 Task: Add a macro name "Customer not available" in customer not resonding.
Action: Mouse moved to (19, 293)
Screenshot: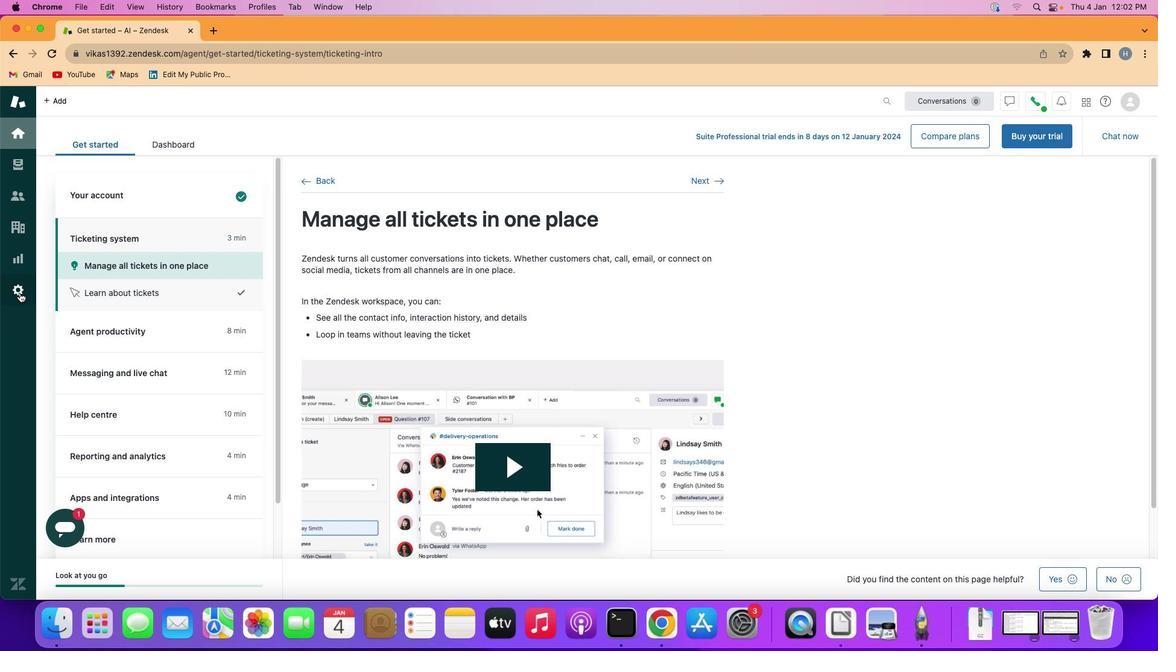 
Action: Mouse pressed left at (19, 293)
Screenshot: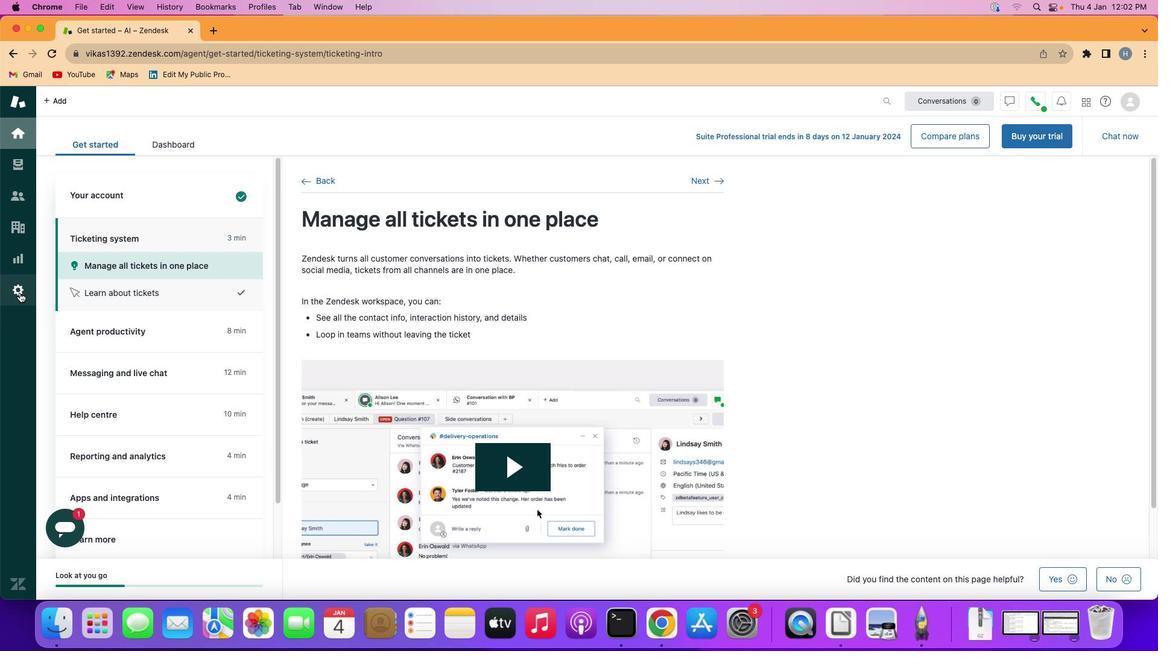 
Action: Mouse moved to (234, 492)
Screenshot: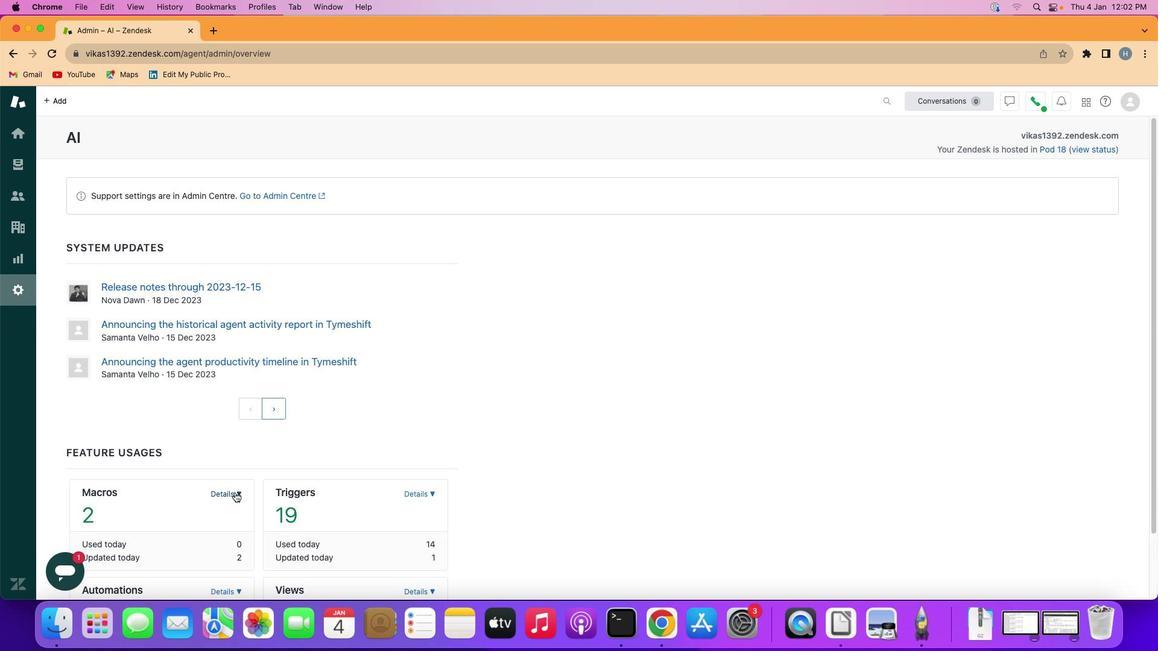 
Action: Mouse pressed left at (234, 492)
Screenshot: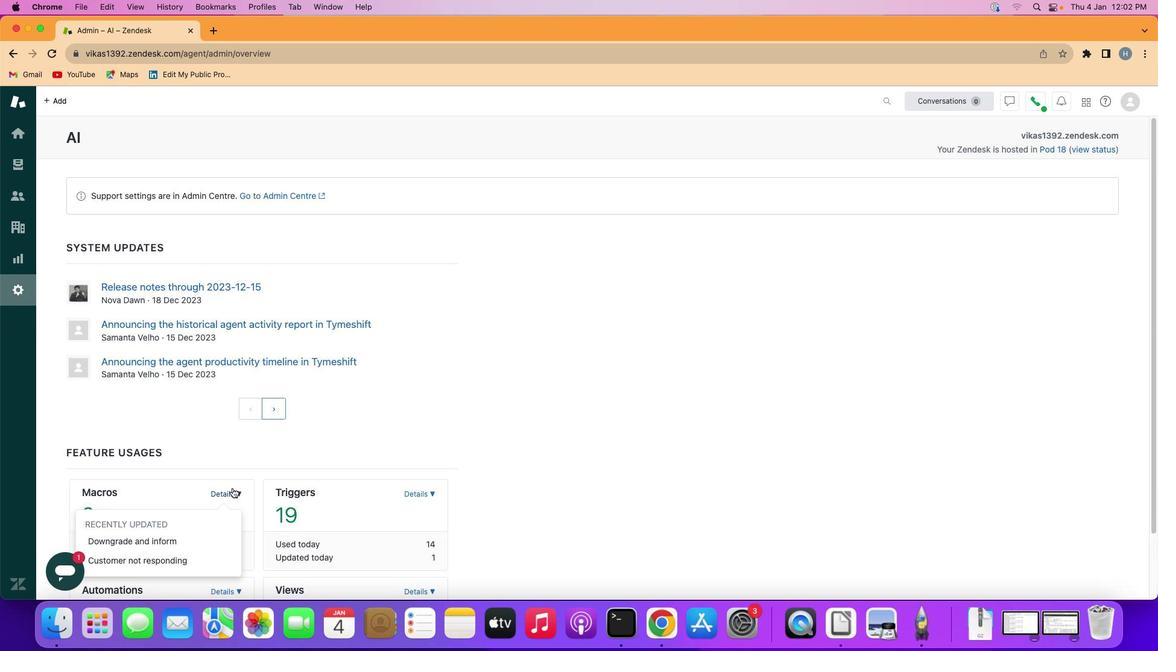 
Action: Mouse moved to (178, 559)
Screenshot: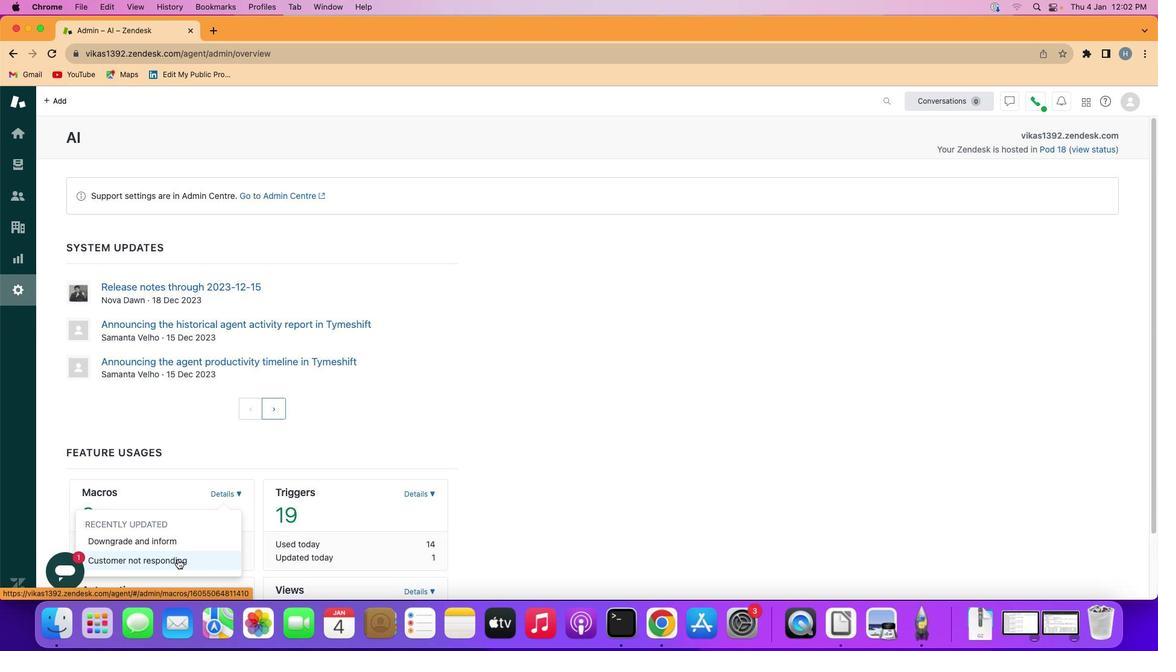 
Action: Mouse pressed left at (178, 559)
Screenshot: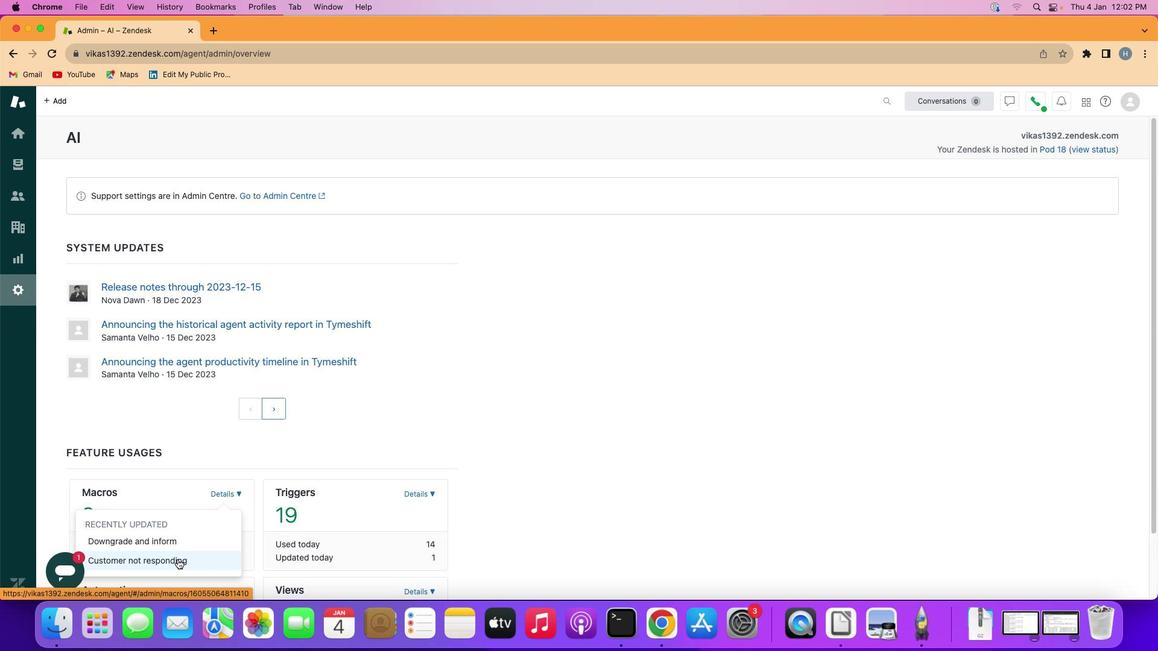 
Action: Mouse moved to (207, 221)
Screenshot: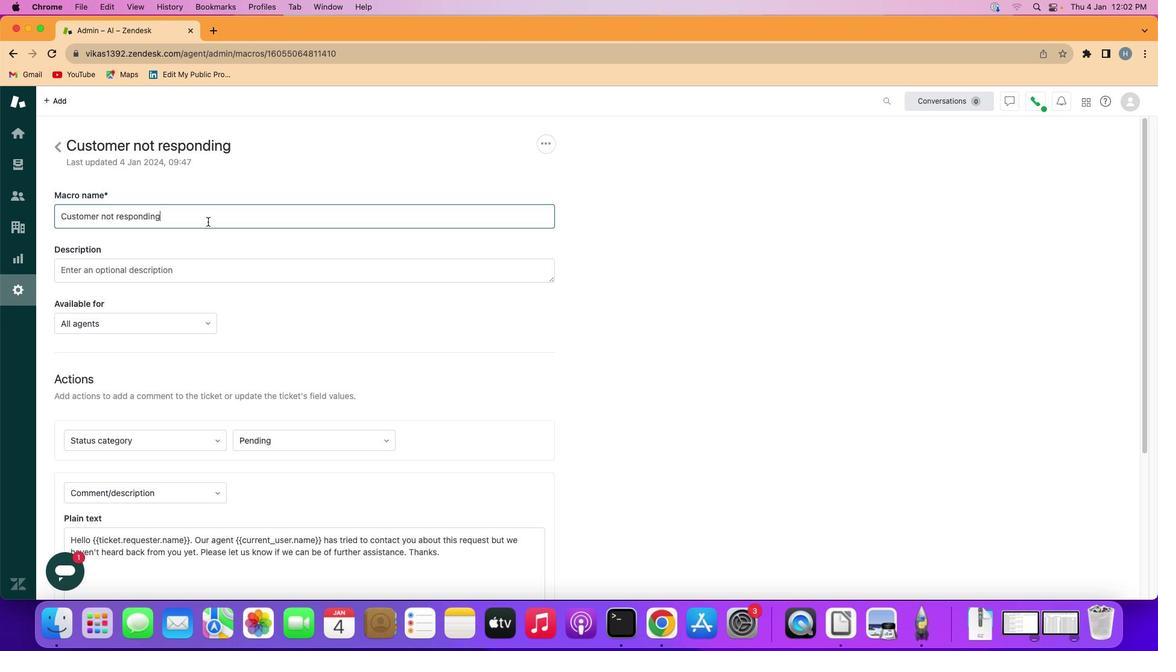 
Action: Mouse pressed left at (207, 221)
Screenshot: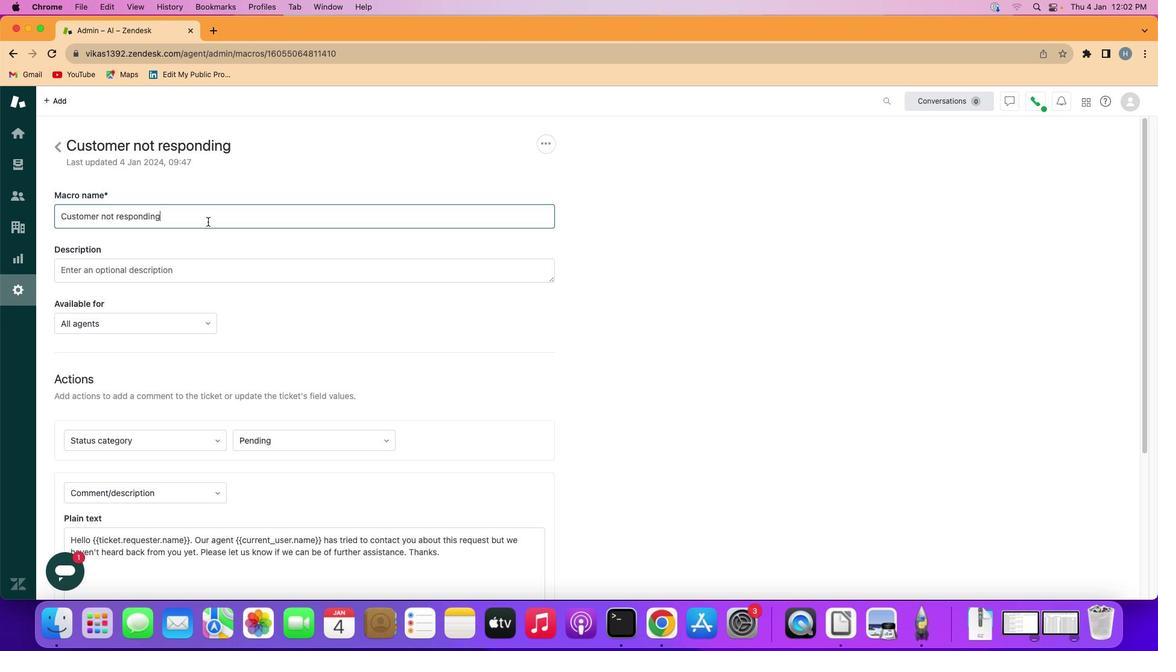 
Action: Mouse moved to (200, 222)
Screenshot: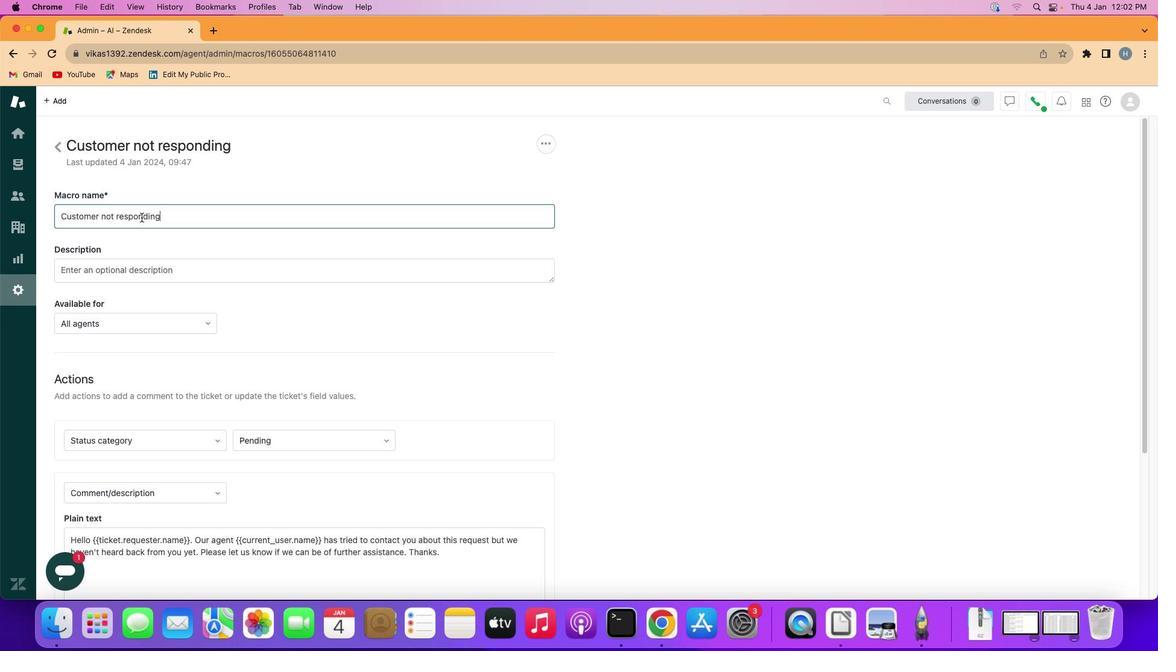 
Action: Mouse pressed left at (200, 222)
Screenshot: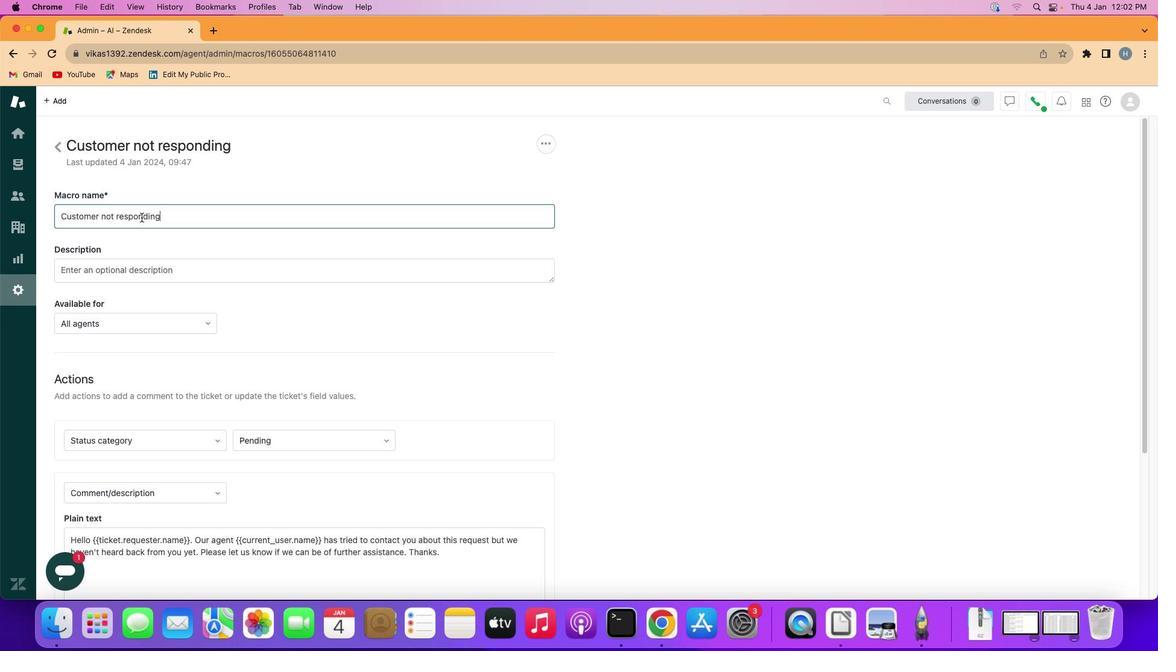 
Action: Mouse moved to (77, 219)
Screenshot: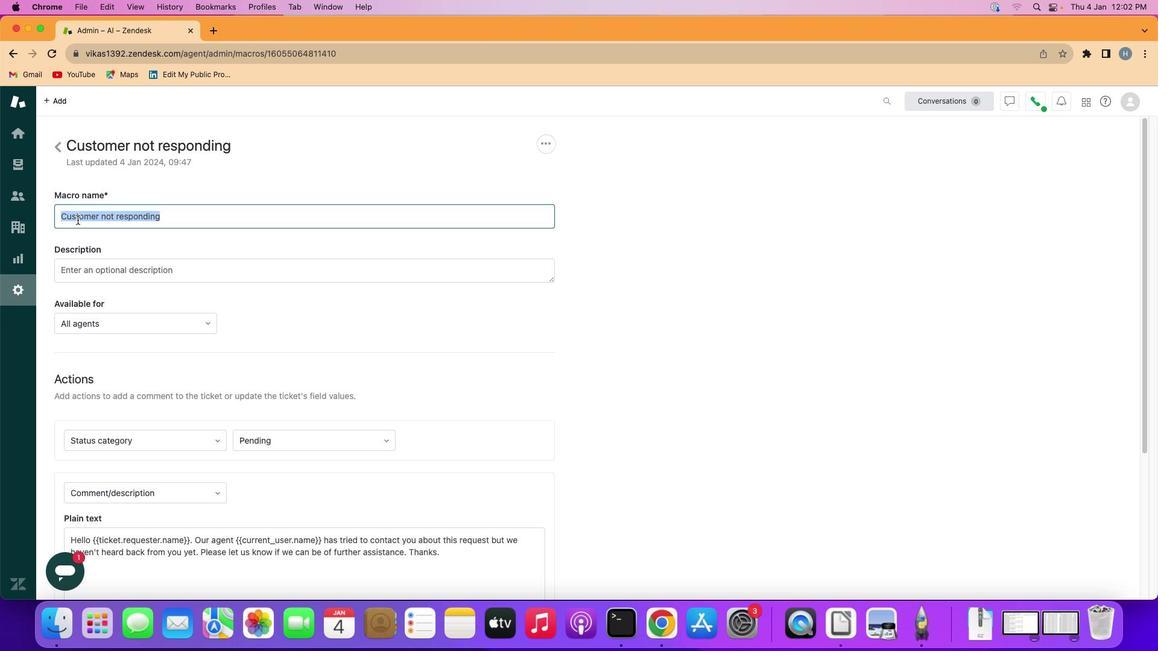 
Action: Key pressed Key.backspaceKey.shift'C''u''s''t'
Screenshot: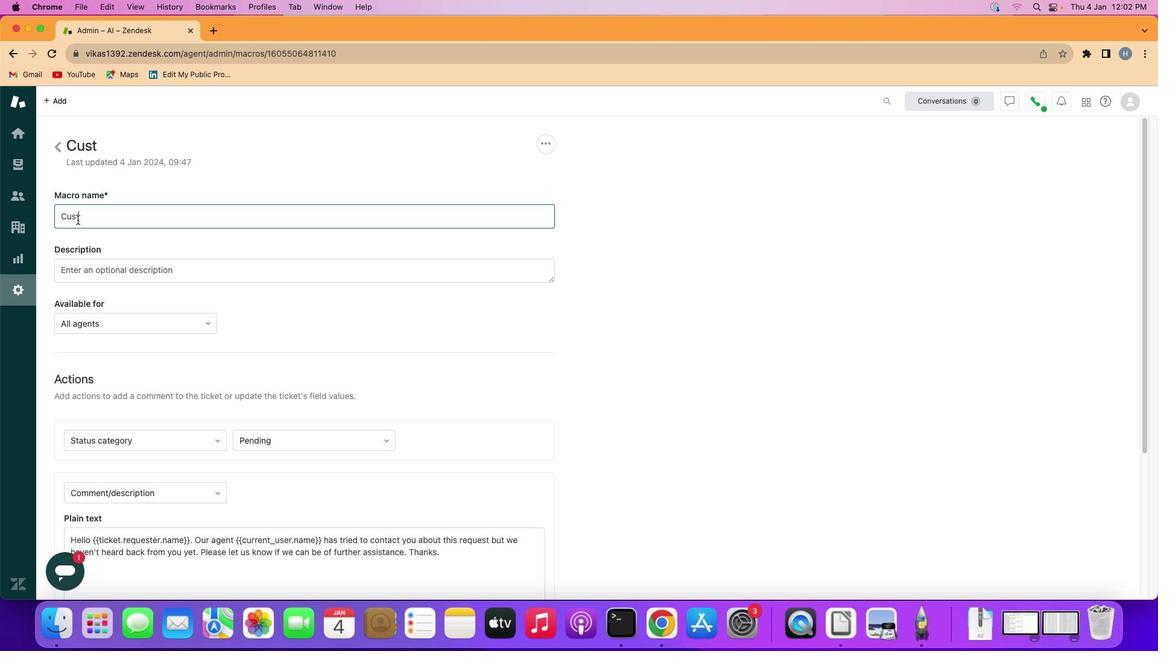 
Action: Mouse moved to (77, 220)
Screenshot: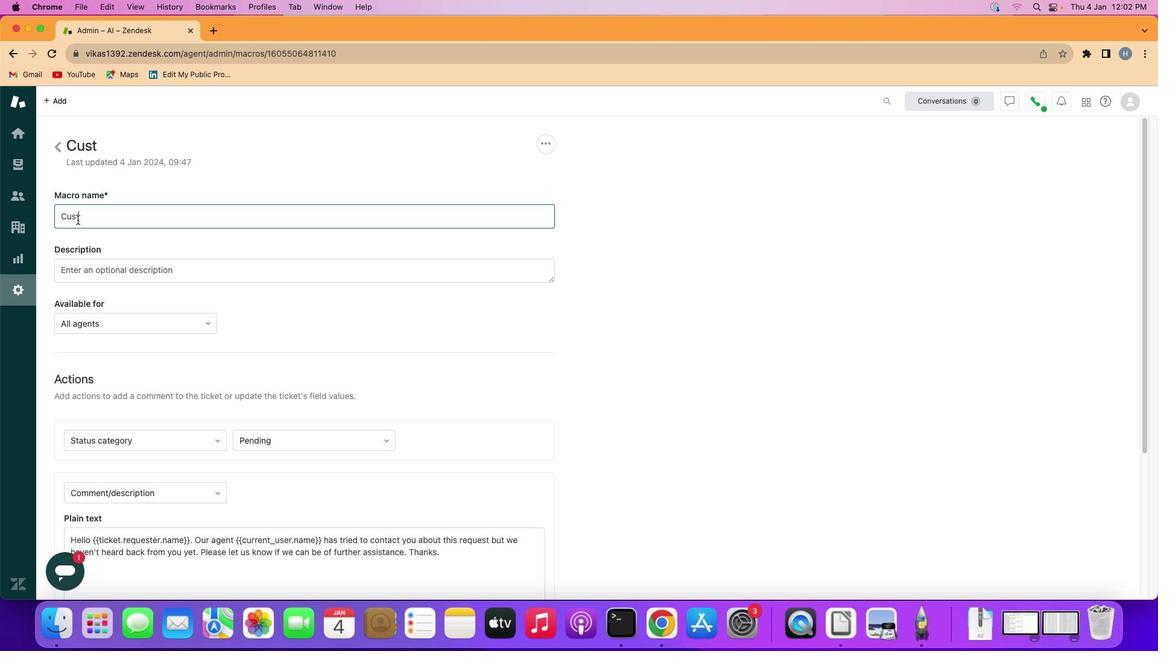 
Action: Key pressed 'o''m''e''r'Key.space'n''o''t'Key.space'a''v''a''i''l''a''b''l''e'
Screenshot: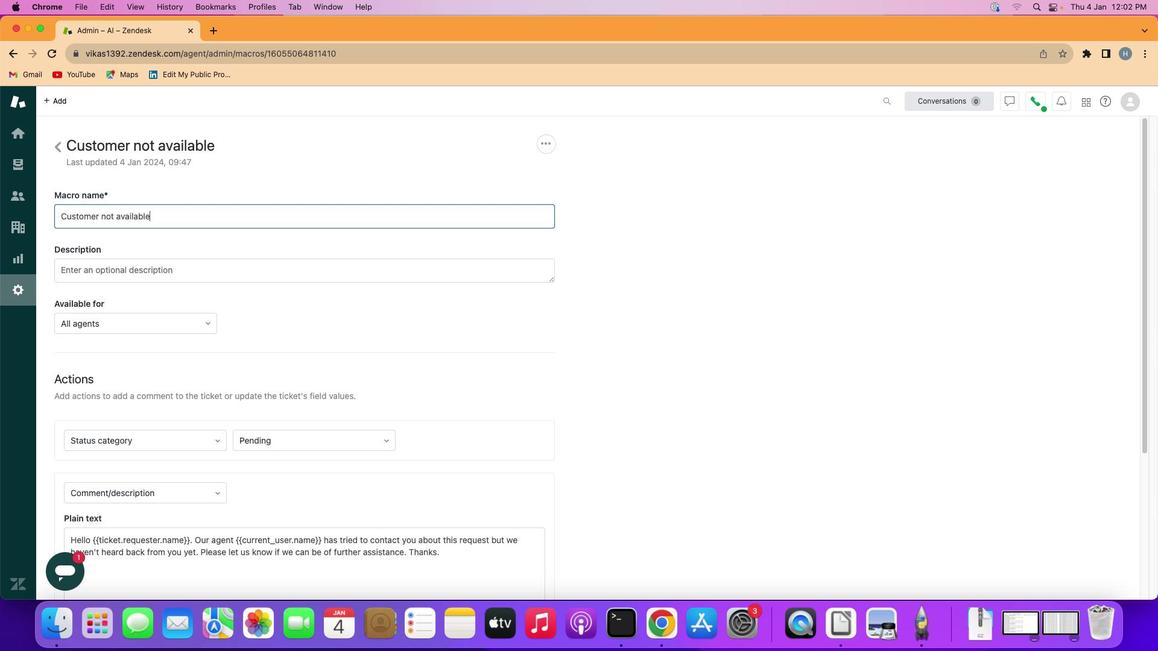 
Action: Mouse moved to (493, 395)
Screenshot: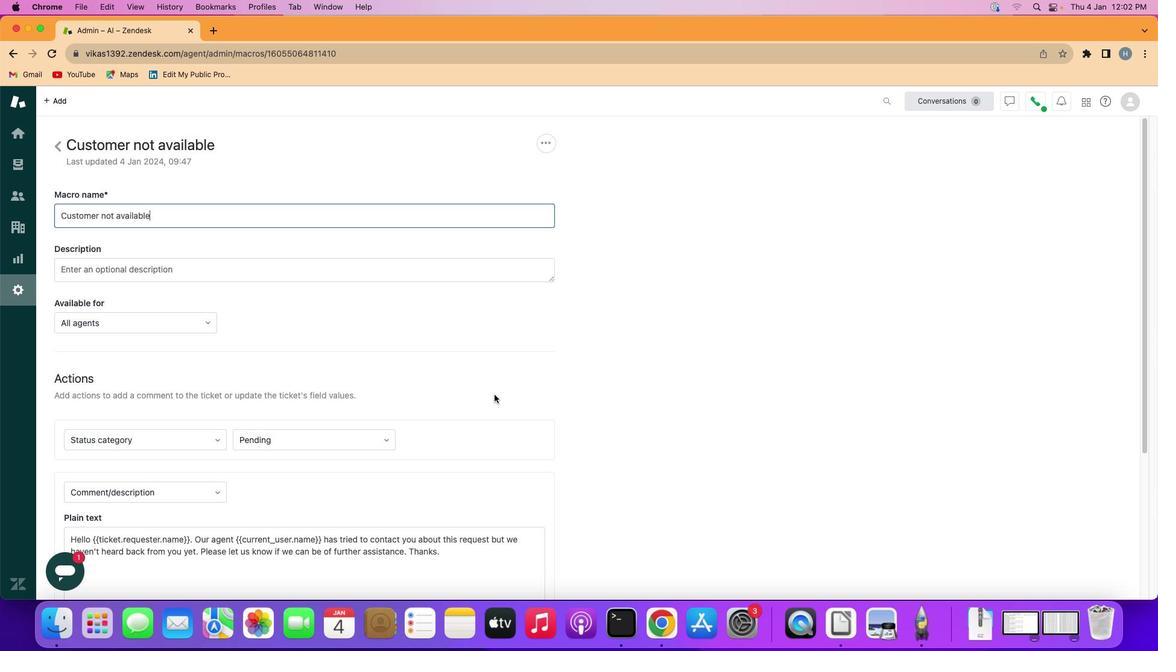 
Action: Mouse scrolled (493, 395) with delta (0, 0)
Screenshot: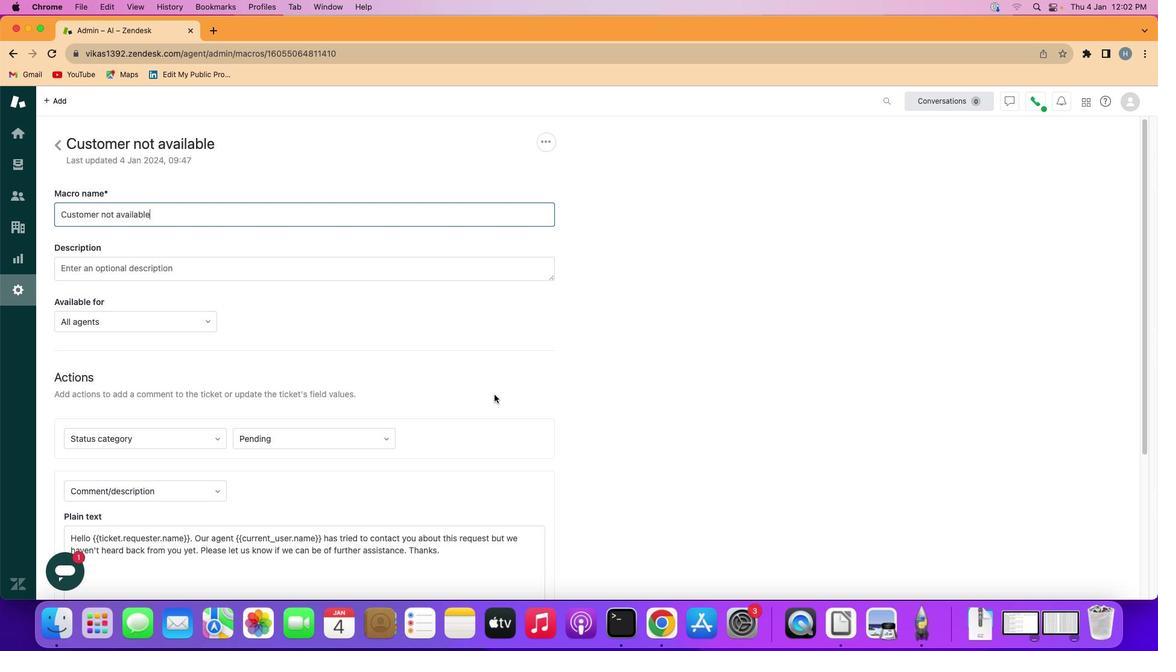 
Action: Mouse moved to (494, 394)
Screenshot: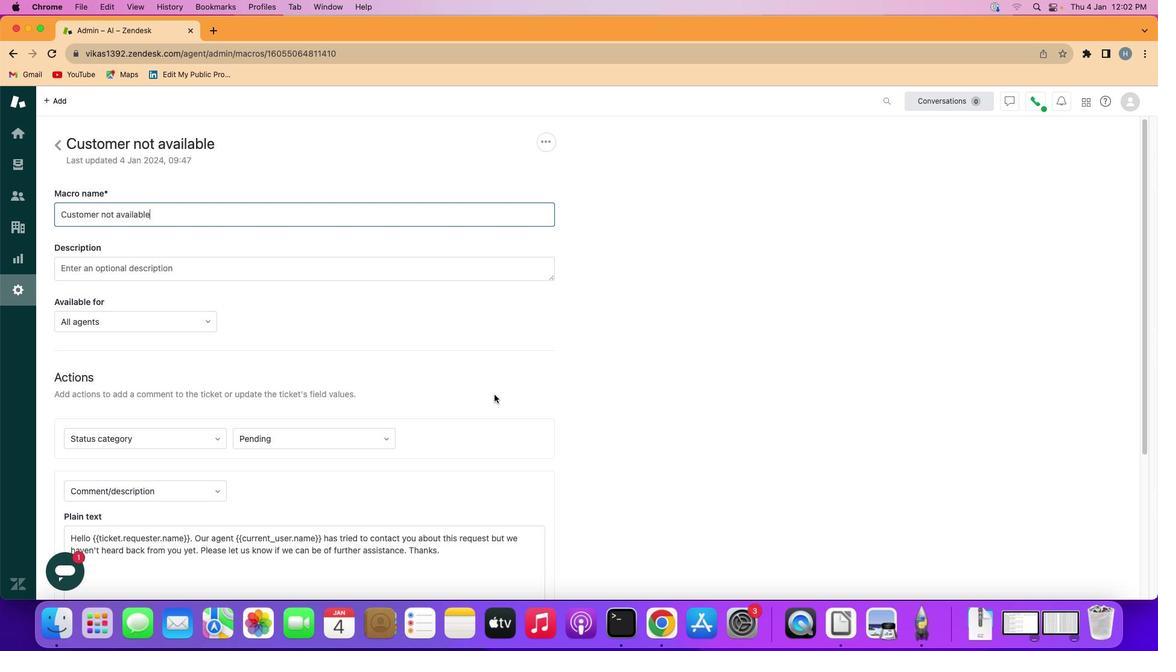 
Action: Mouse scrolled (494, 394) with delta (0, 0)
Screenshot: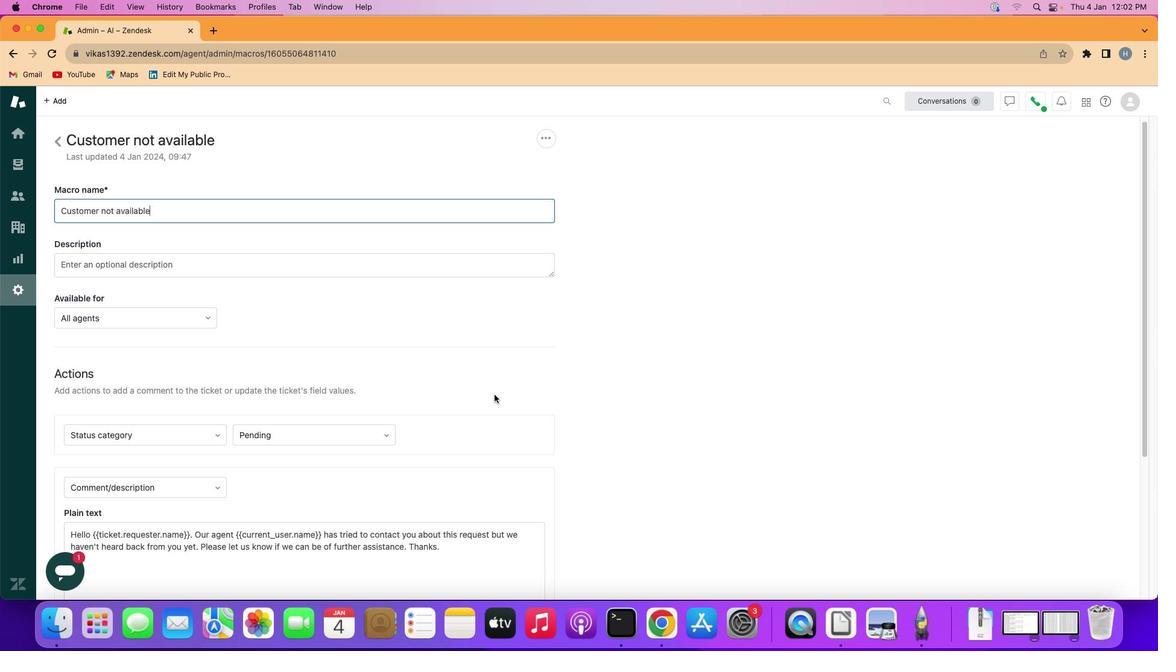 
Action: Mouse scrolled (494, 394) with delta (0, -1)
Screenshot: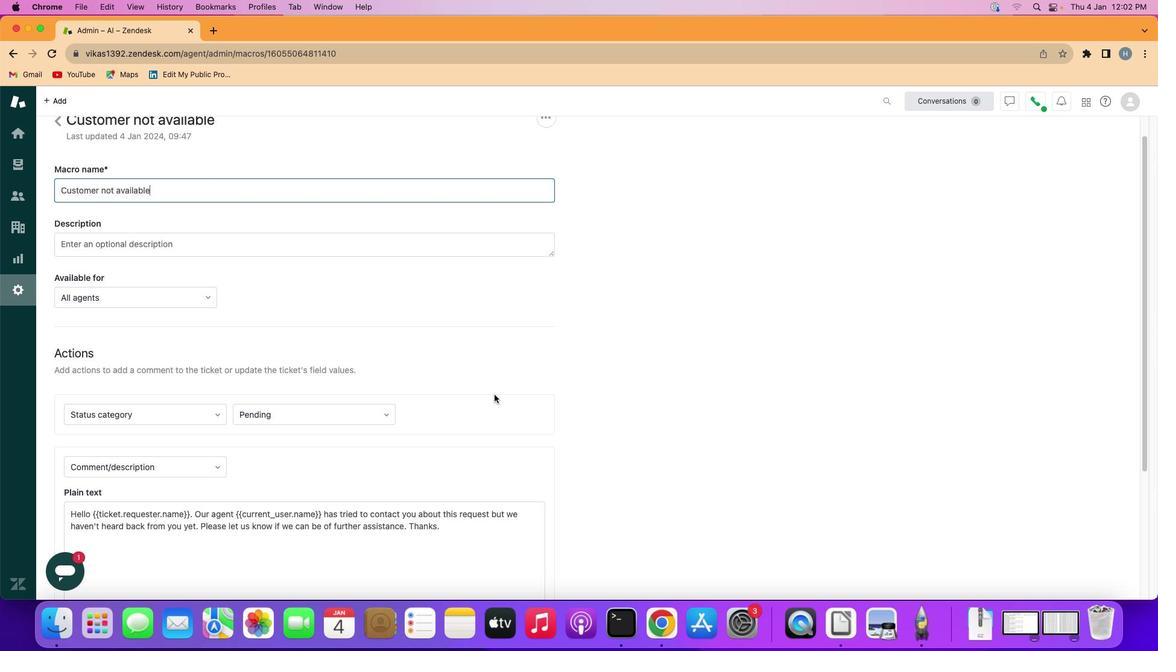 
Action: Mouse scrolled (494, 394) with delta (0, -1)
Screenshot: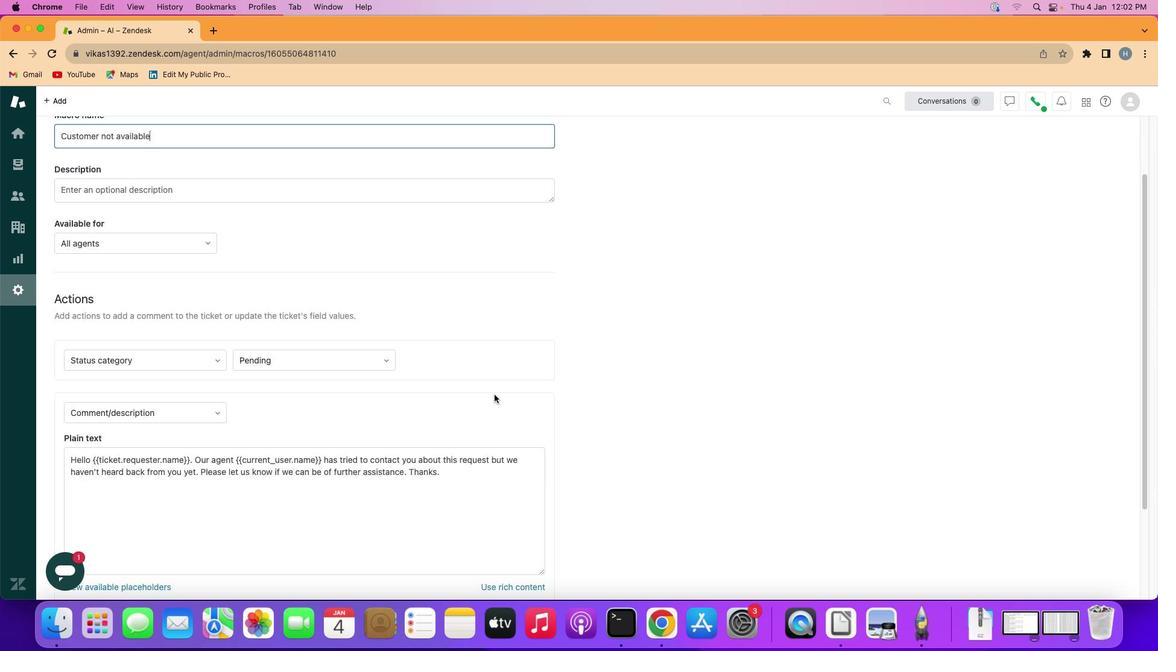 
Action: Mouse scrolled (494, 394) with delta (0, -1)
Screenshot: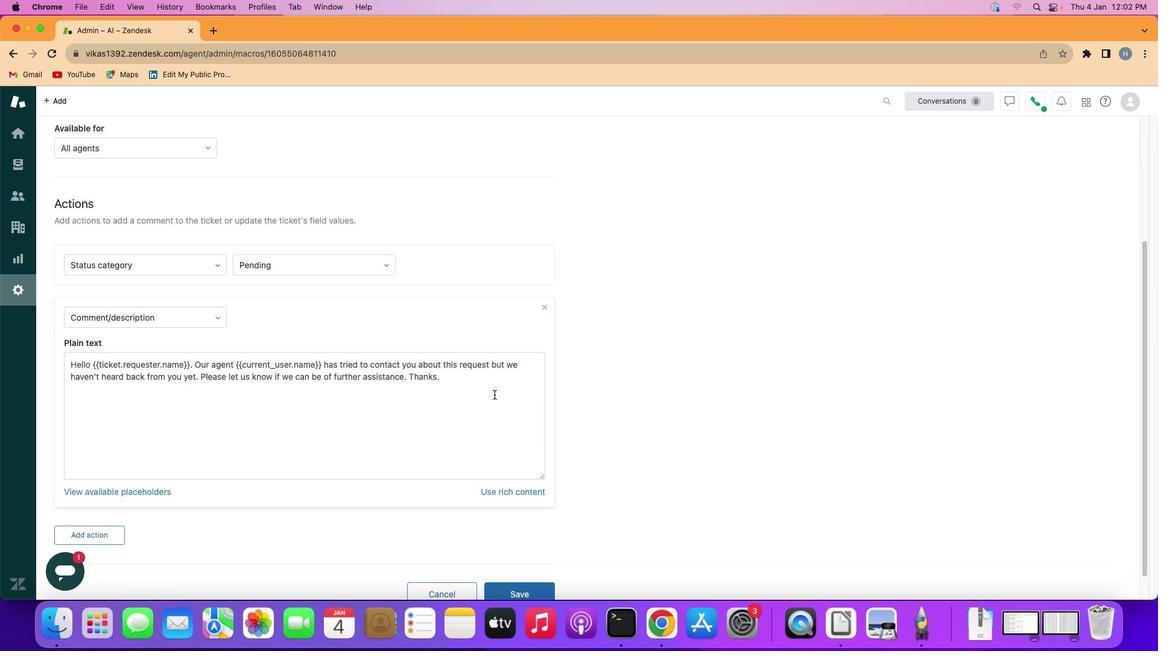 
Action: Mouse moved to (494, 394)
Screenshot: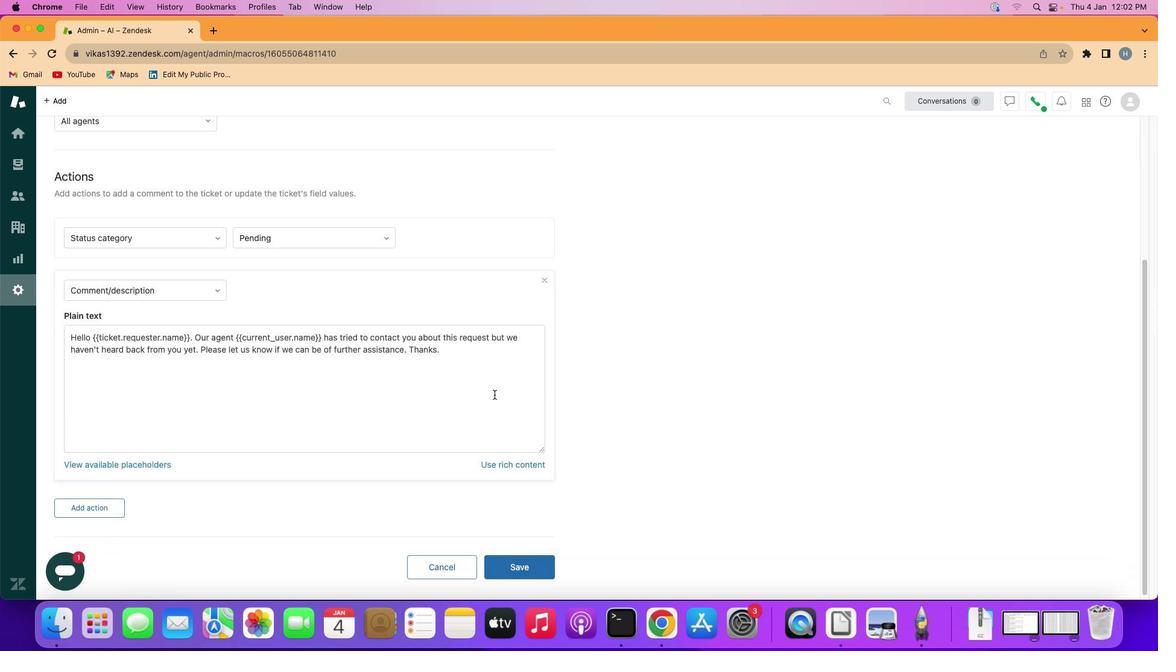 
Action: Mouse scrolled (494, 394) with delta (0, 0)
Screenshot: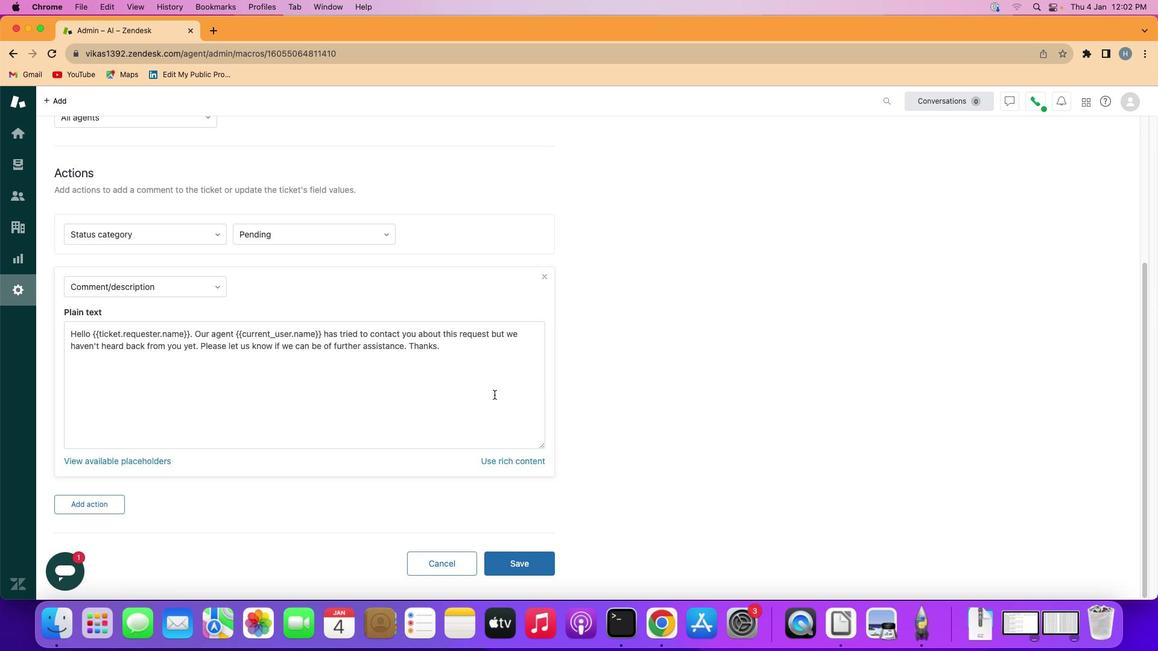 
Action: Mouse scrolled (494, 394) with delta (0, 0)
Screenshot: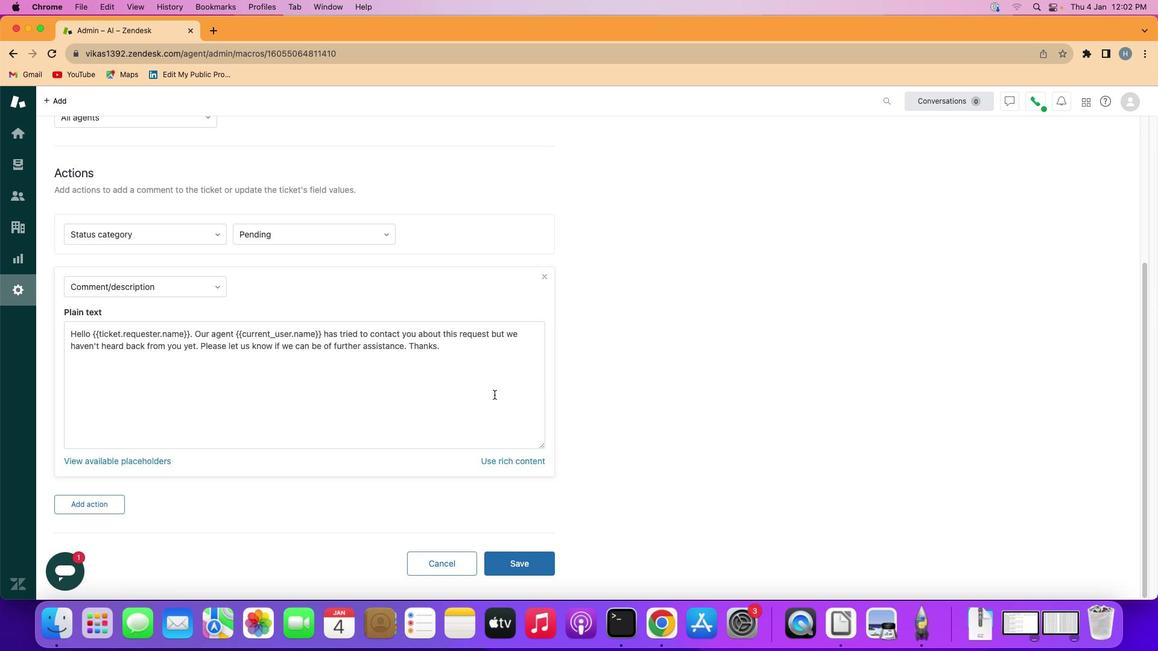 
Action: Mouse scrolled (494, 394) with delta (0, -1)
Screenshot: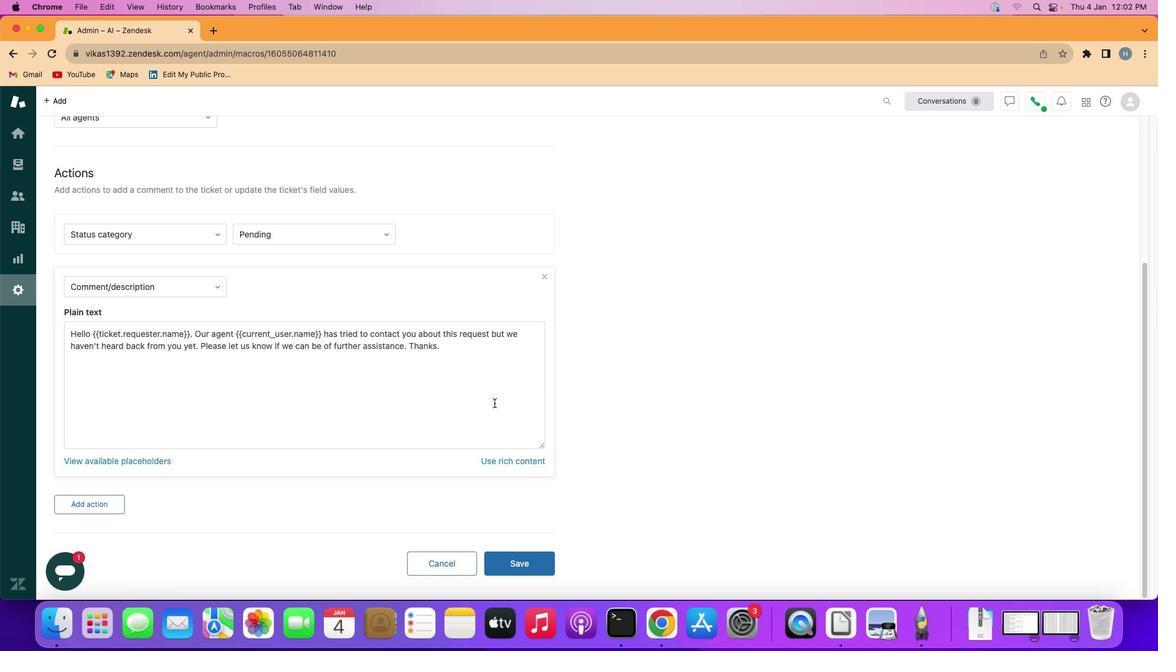 
Action: Mouse scrolled (494, 394) with delta (0, -1)
Screenshot: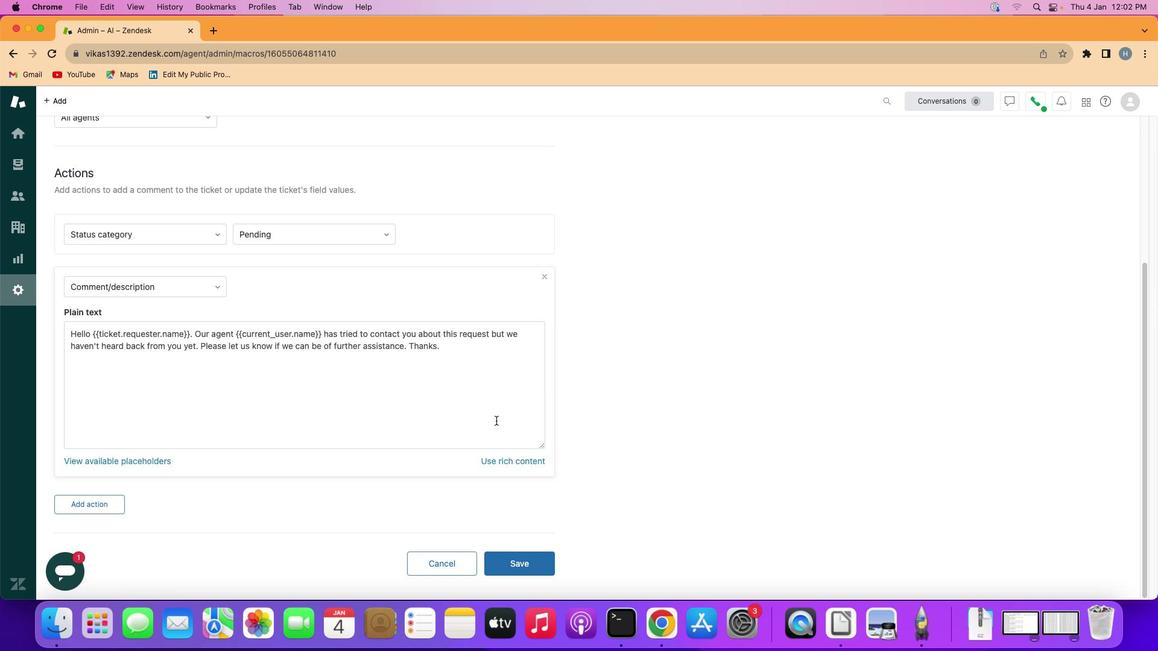 
Action: Mouse moved to (519, 558)
Screenshot: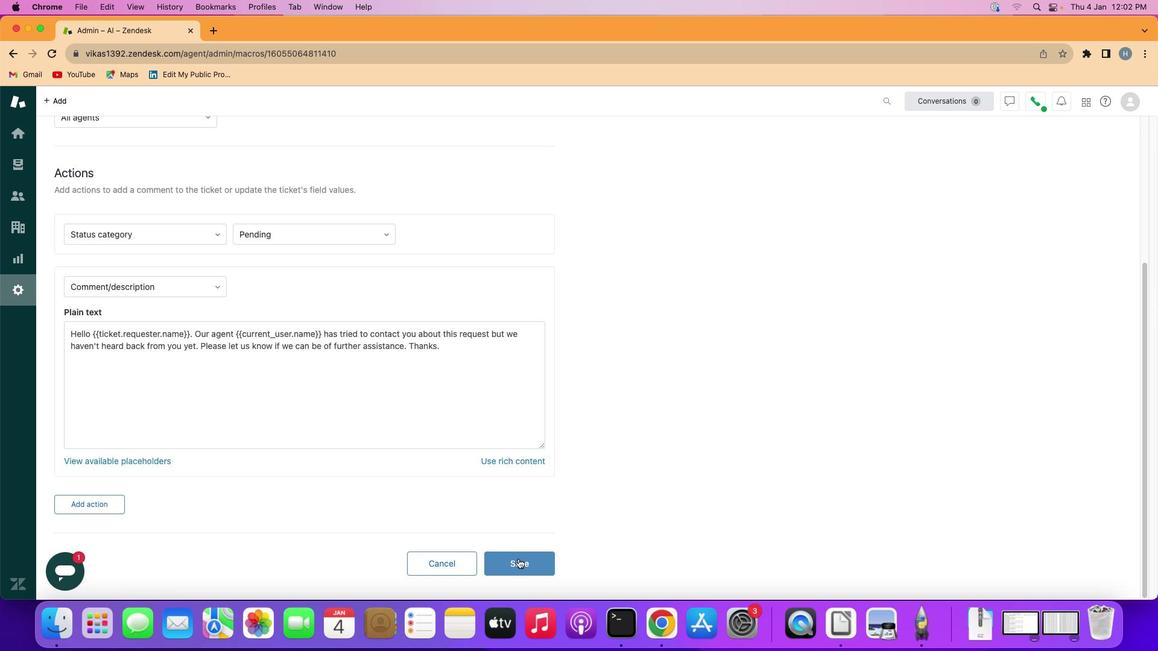 
Action: Mouse pressed left at (519, 558)
Screenshot: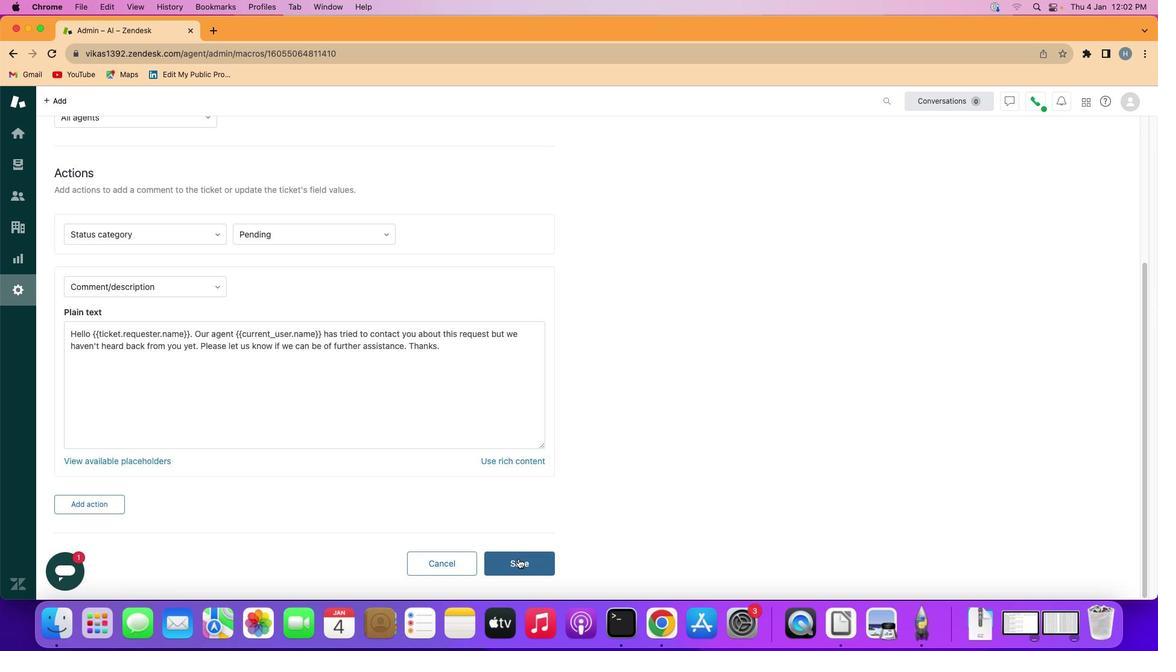 
Action: Mouse moved to (512, 313)
Screenshot: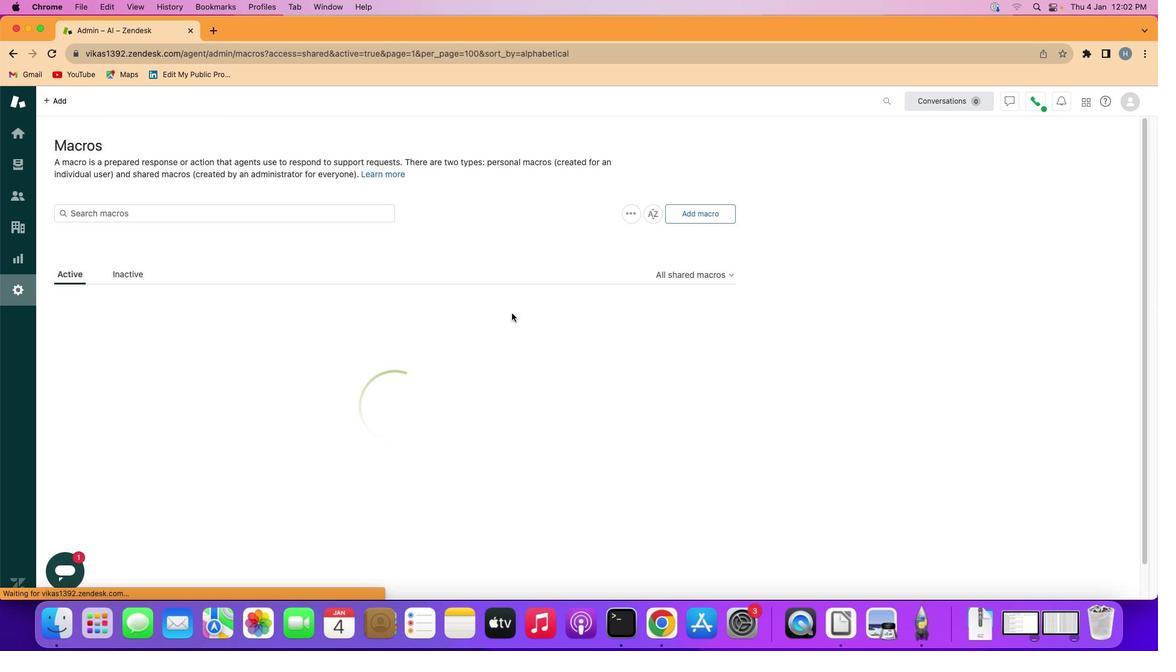 
